 Task: Create and edit lightning email templates
Action: Mouse moved to (272, 232)
Screenshot: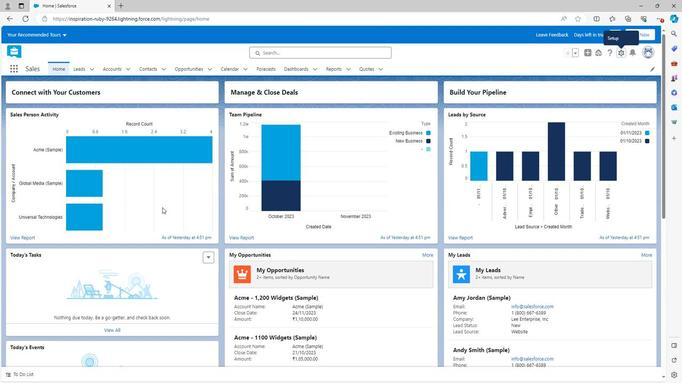 
Action: Mouse scrolled (272, 231) with delta (0, 0)
Screenshot: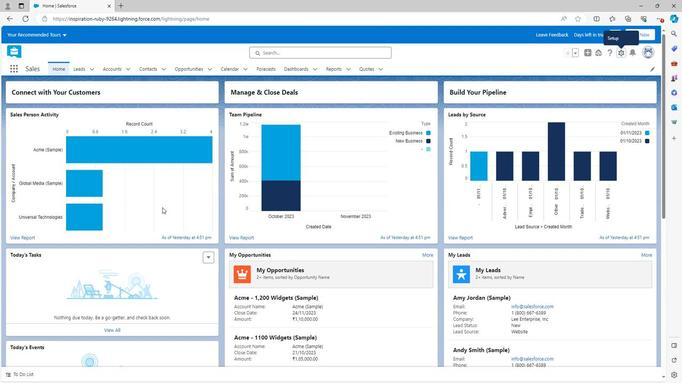 
Action: Mouse scrolled (272, 231) with delta (0, 0)
Screenshot: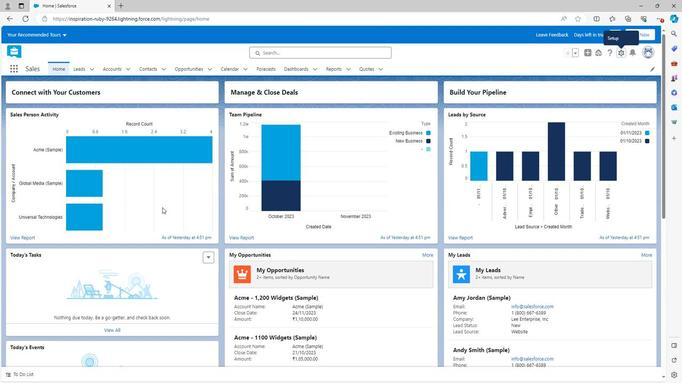 
Action: Mouse scrolled (272, 231) with delta (0, 0)
Screenshot: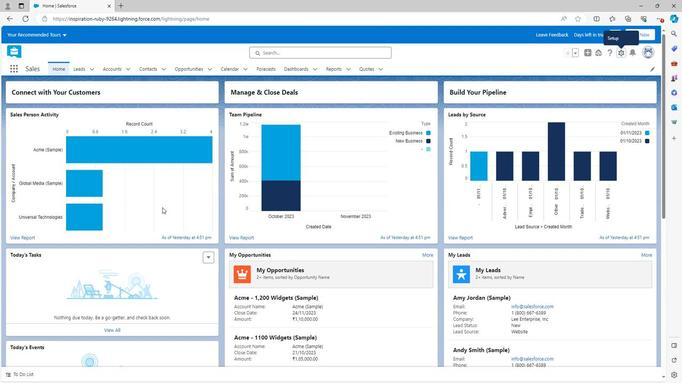 
Action: Mouse scrolled (272, 231) with delta (0, 0)
Screenshot: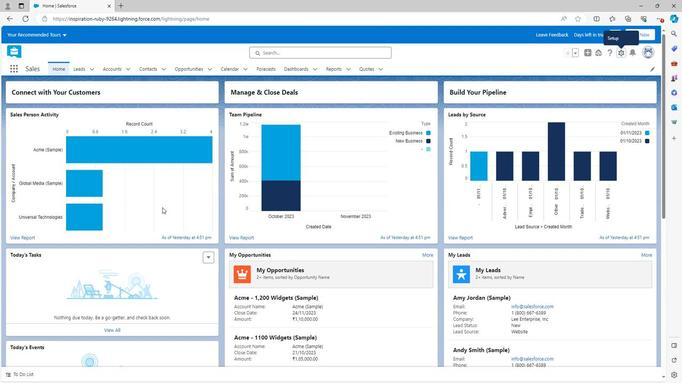 
Action: Mouse moved to (271, 232)
Screenshot: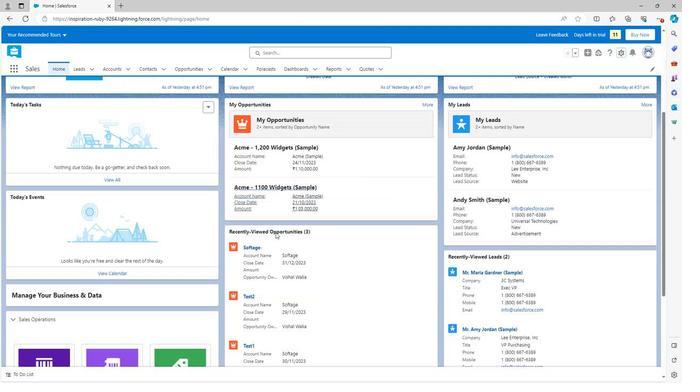 
Action: Mouse scrolled (271, 233) with delta (0, 0)
Screenshot: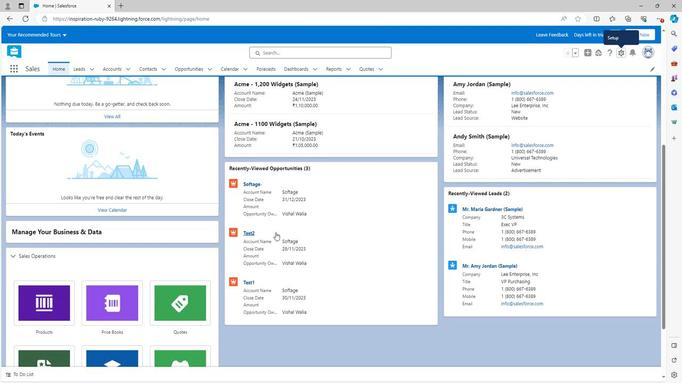 
Action: Mouse scrolled (271, 233) with delta (0, 0)
Screenshot: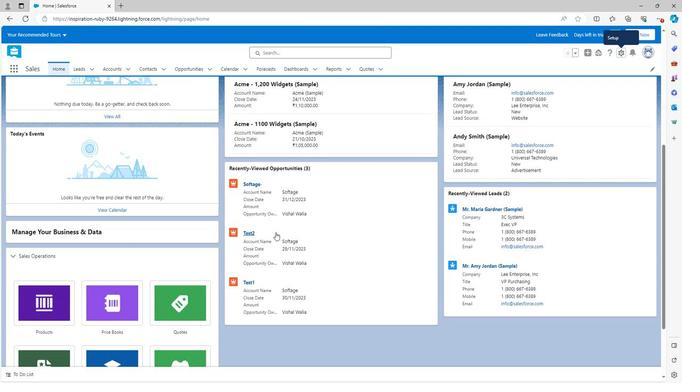 
Action: Mouse scrolled (271, 233) with delta (0, 0)
Screenshot: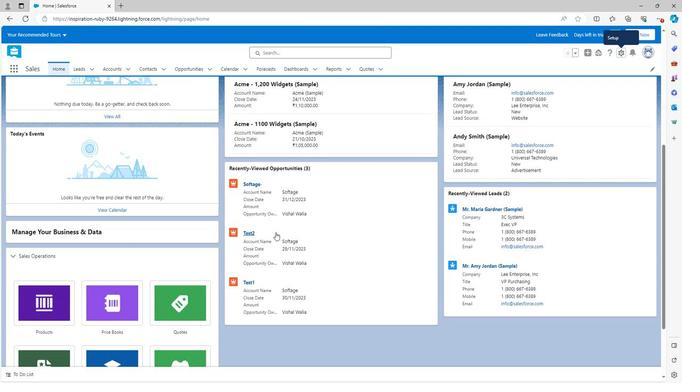 
Action: Mouse scrolled (271, 233) with delta (0, 0)
Screenshot: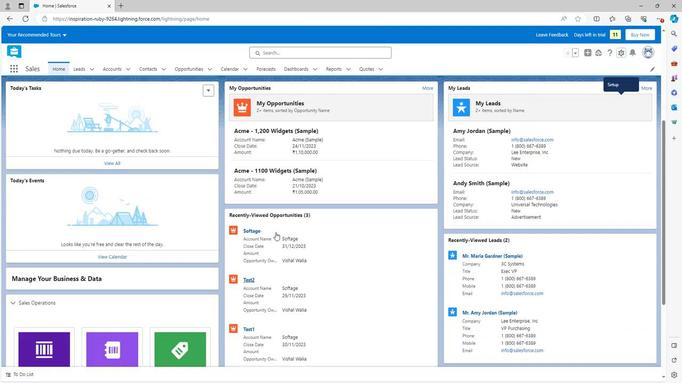 
Action: Mouse moved to (615, 55)
Screenshot: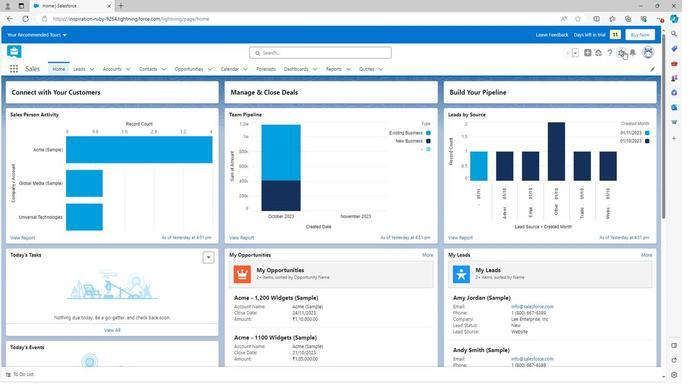 
Action: Mouse pressed left at (615, 55)
Screenshot: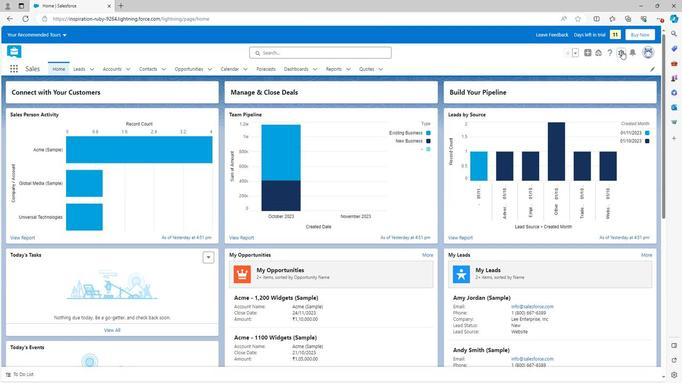 
Action: Mouse moved to (590, 73)
Screenshot: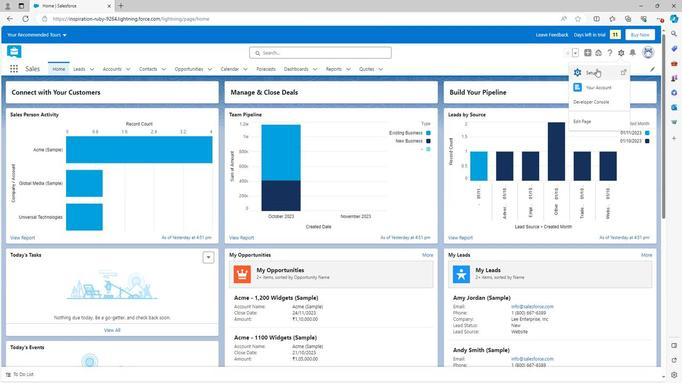 
Action: Mouse pressed left at (590, 73)
Screenshot: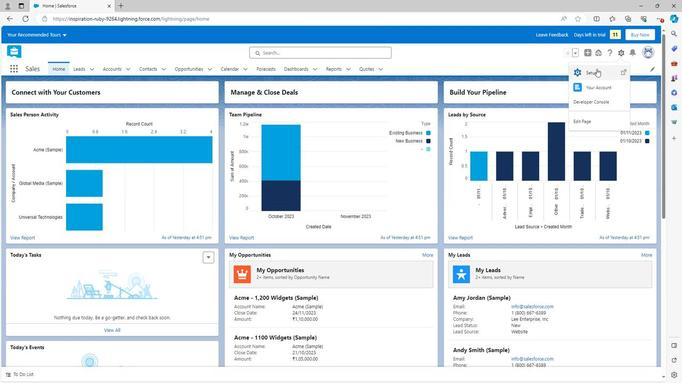 
Action: Mouse moved to (3, 241)
Screenshot: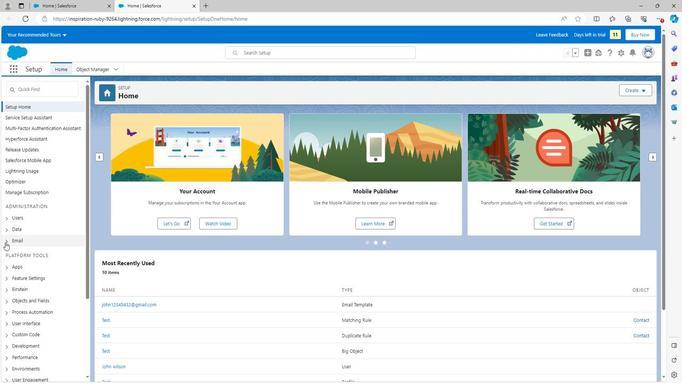 
Action: Mouse pressed left at (3, 241)
Screenshot: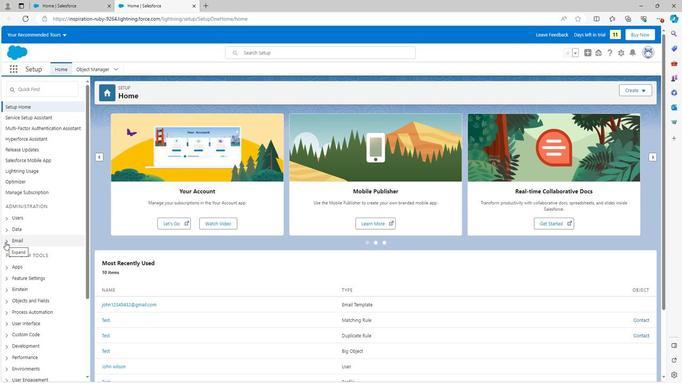 
Action: Mouse moved to (23, 287)
Screenshot: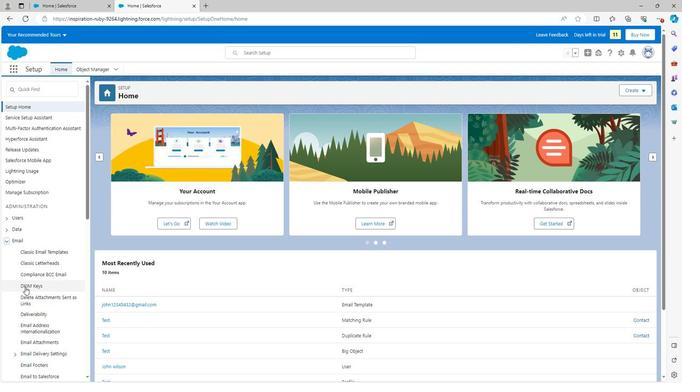 
Action: Mouse scrolled (23, 287) with delta (0, 0)
Screenshot: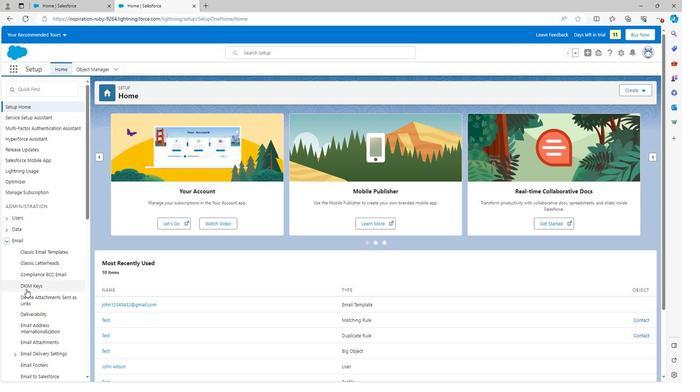 
Action: Mouse scrolled (23, 287) with delta (0, 0)
Screenshot: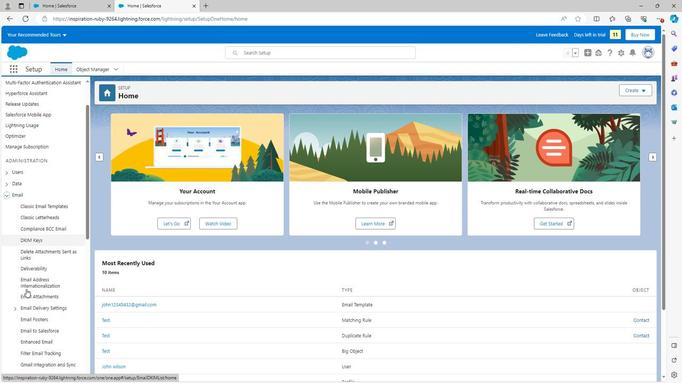 
Action: Mouse moved to (24, 287)
Screenshot: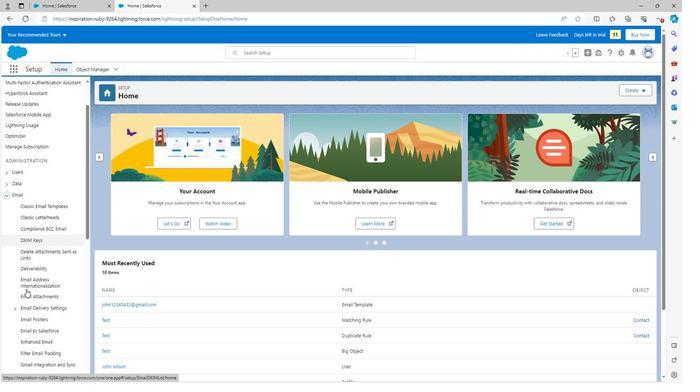 
Action: Mouse scrolled (24, 287) with delta (0, 0)
Screenshot: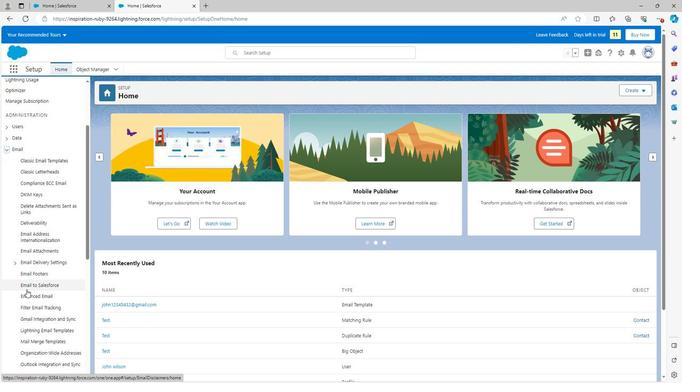 
Action: Mouse moved to (39, 281)
Screenshot: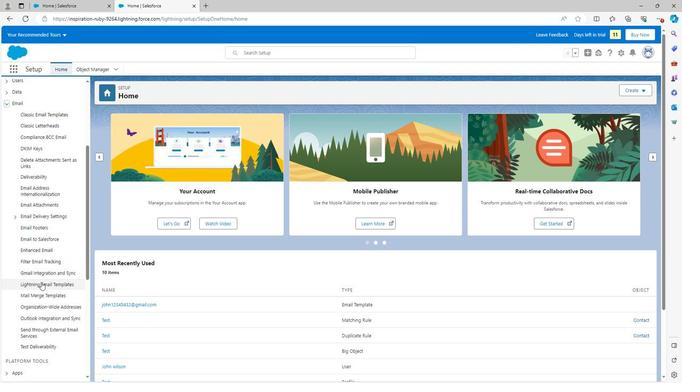 
Action: Mouse pressed left at (39, 281)
Screenshot: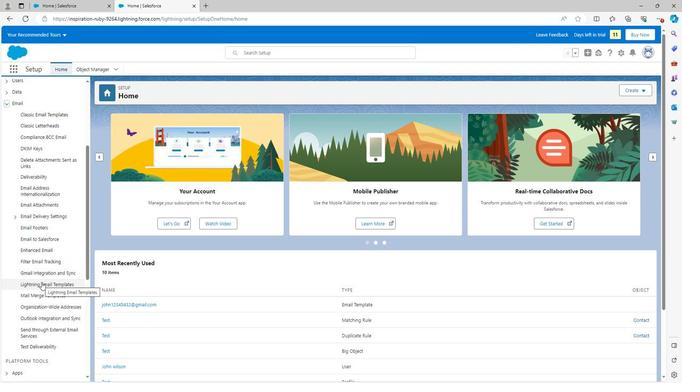 
Action: Mouse moved to (109, 146)
Screenshot: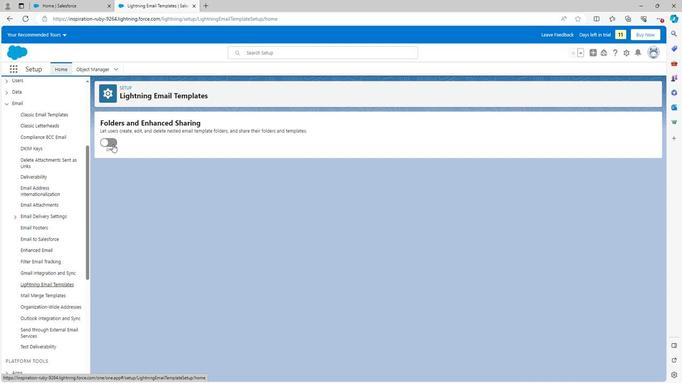 
Action: Mouse pressed left at (109, 146)
Screenshot: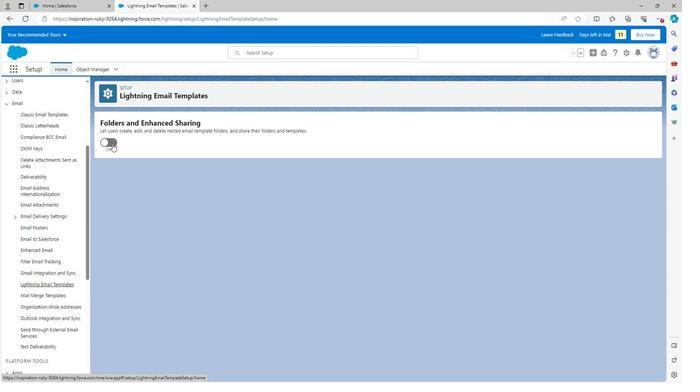 
Action: Mouse moved to (100, 143)
Screenshot: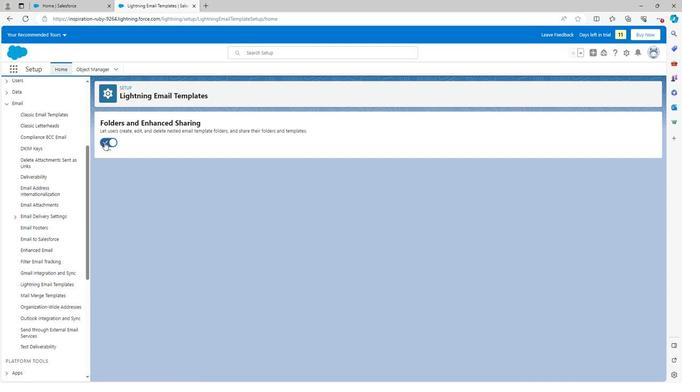 
Action: Mouse pressed left at (100, 143)
Screenshot: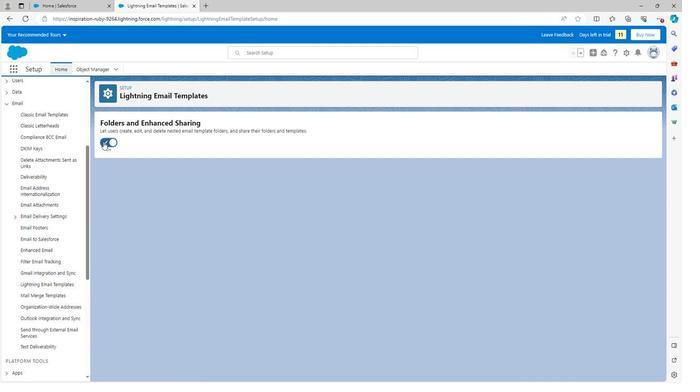 
Action: Mouse moved to (157, 154)
Screenshot: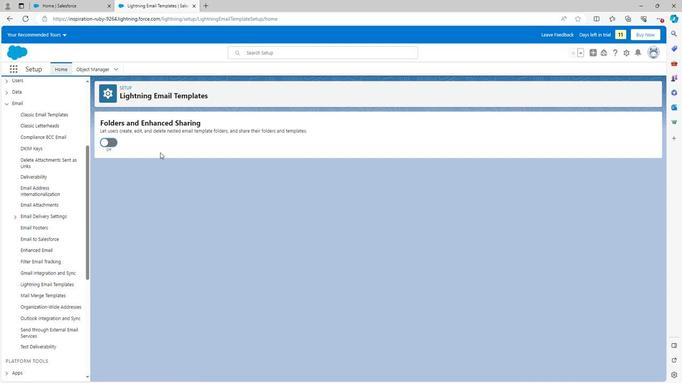 
